 Task: Check the average views per listing of mountain view in the last 1 year.
Action: Mouse moved to (788, 175)
Screenshot: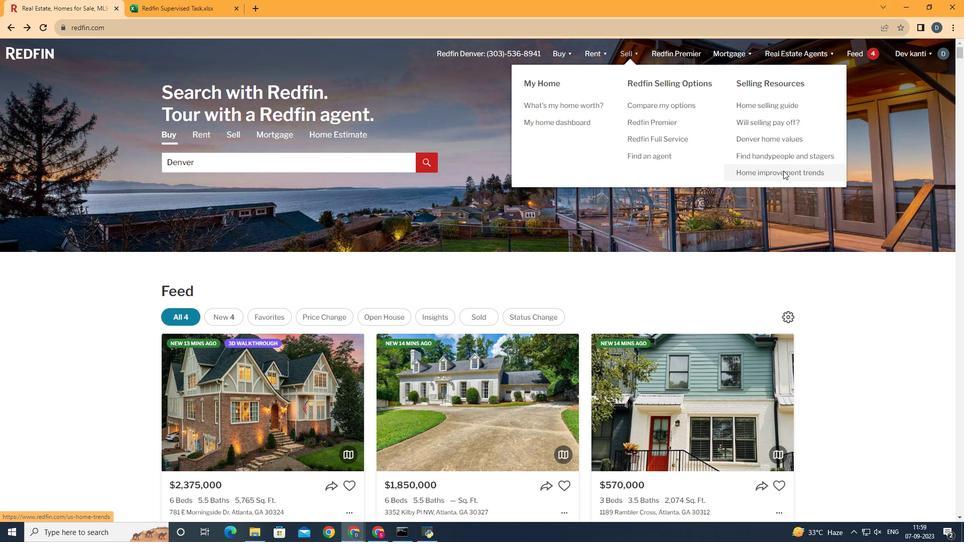 
Action: Mouse pressed left at (788, 175)
Screenshot: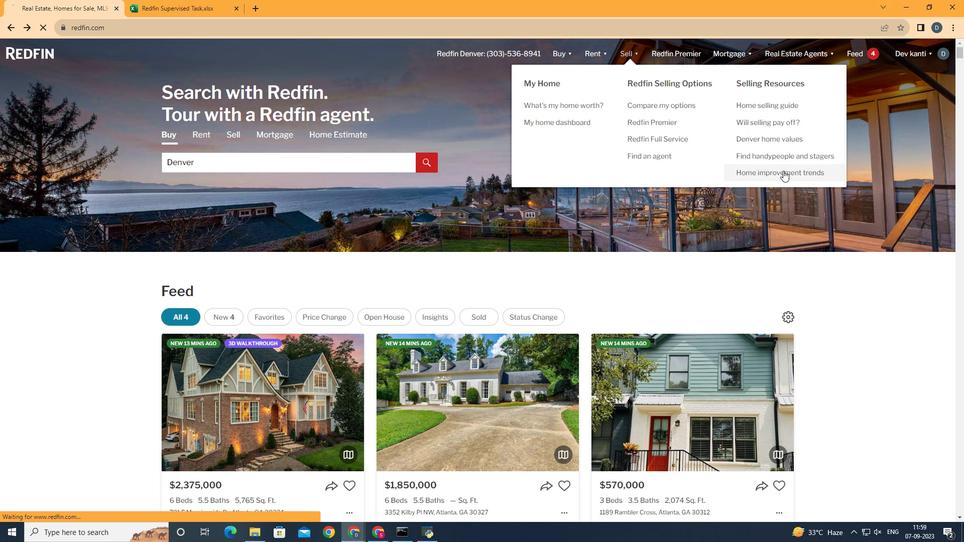 
Action: Mouse moved to (247, 206)
Screenshot: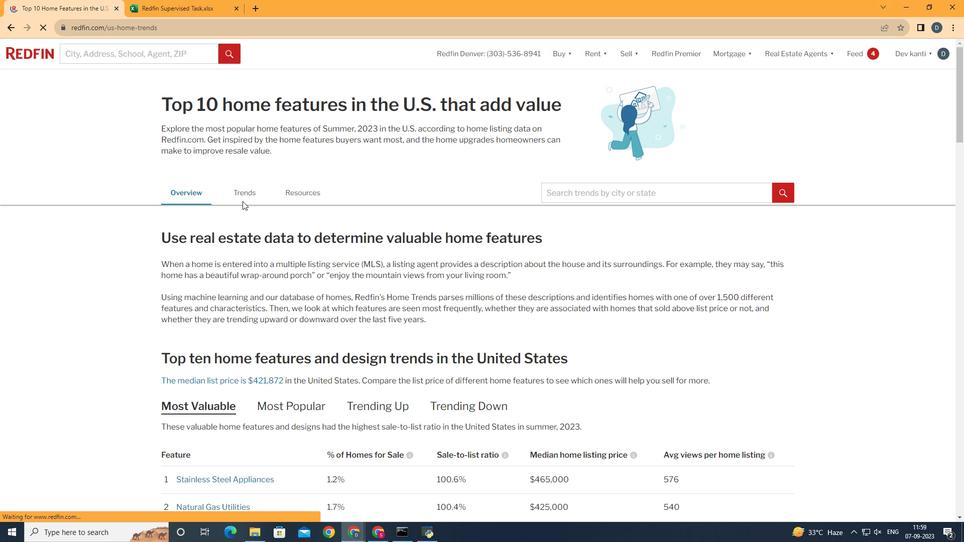 
Action: Mouse pressed left at (247, 206)
Screenshot: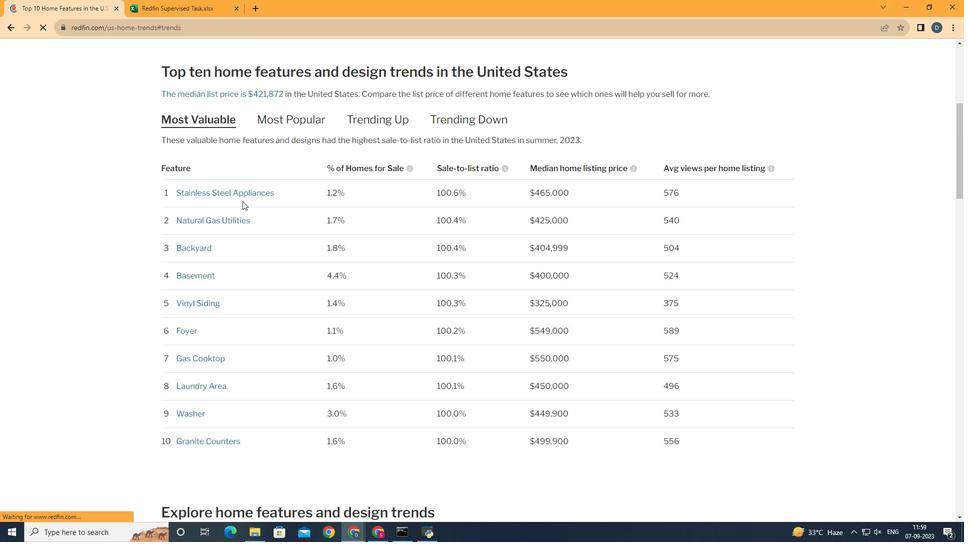 
Action: Mouse moved to (347, 263)
Screenshot: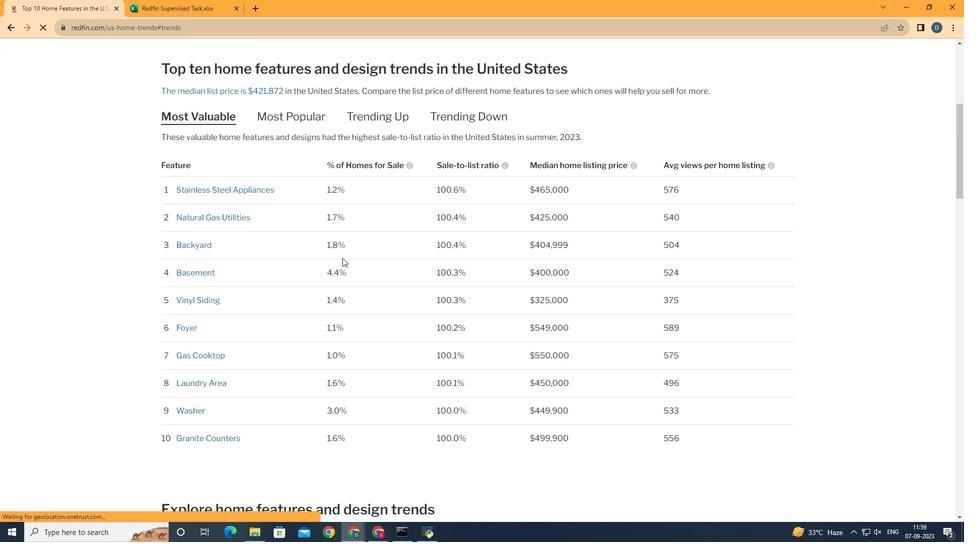 
Action: Mouse scrolled (347, 262) with delta (0, 0)
Screenshot: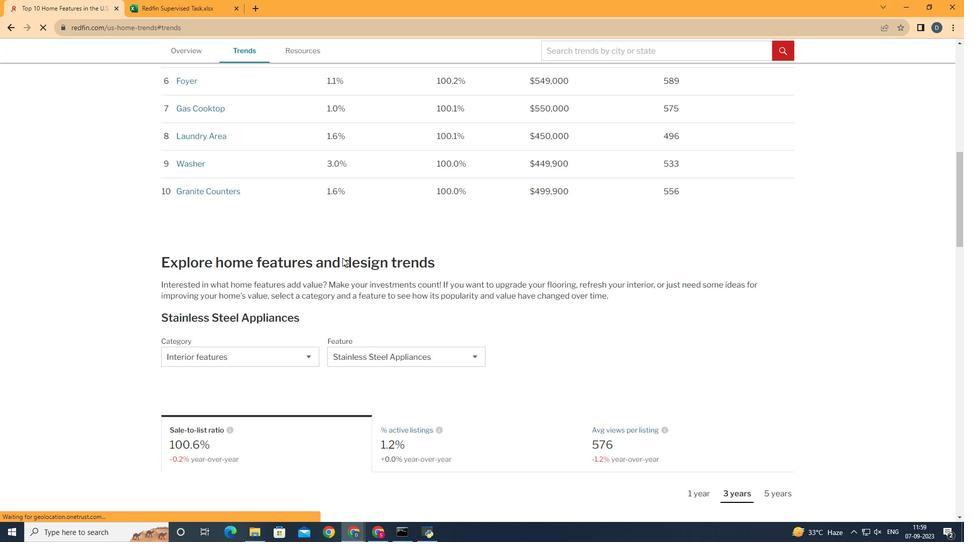 
Action: Mouse scrolled (347, 262) with delta (0, 0)
Screenshot: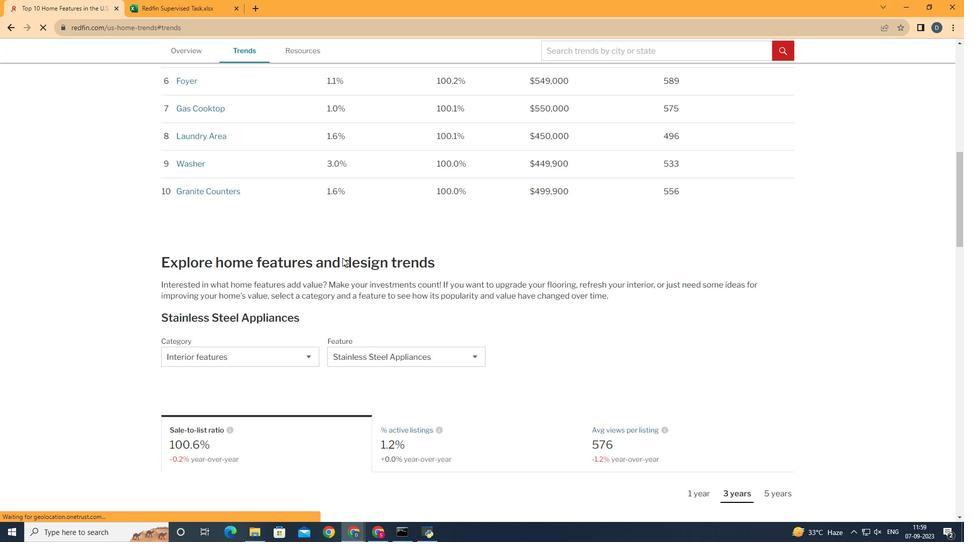 
Action: Mouse scrolled (347, 262) with delta (0, 0)
Screenshot: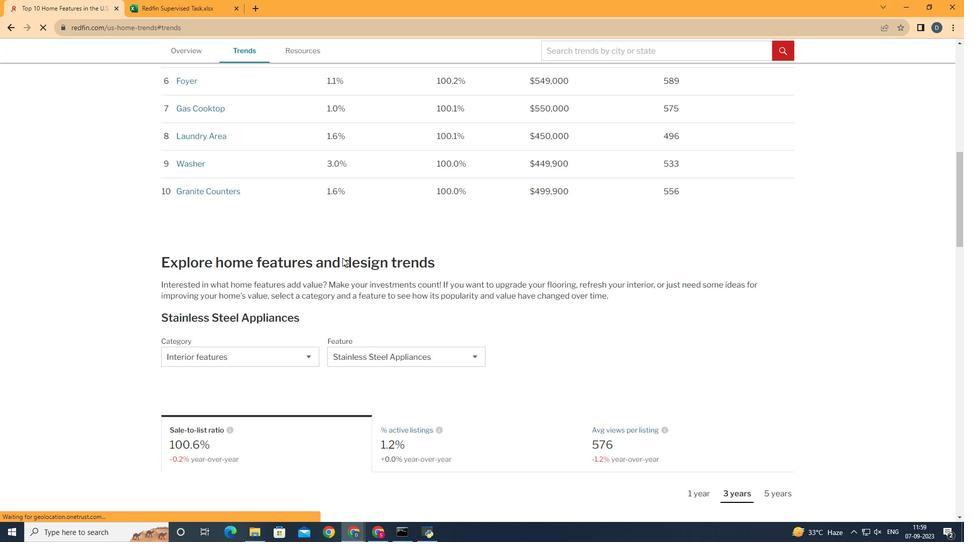 
Action: Mouse scrolled (347, 262) with delta (0, 0)
Screenshot: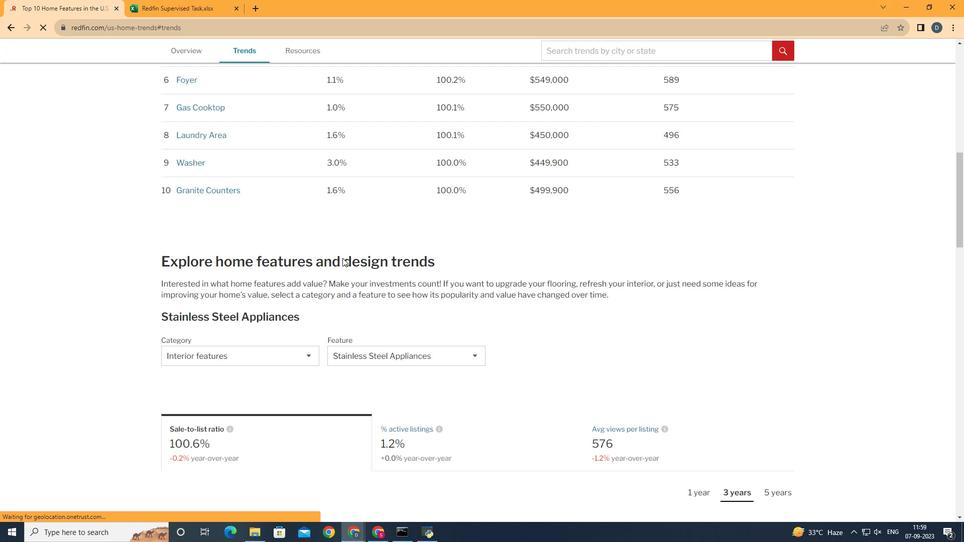 
Action: Mouse scrolled (347, 262) with delta (0, 0)
Screenshot: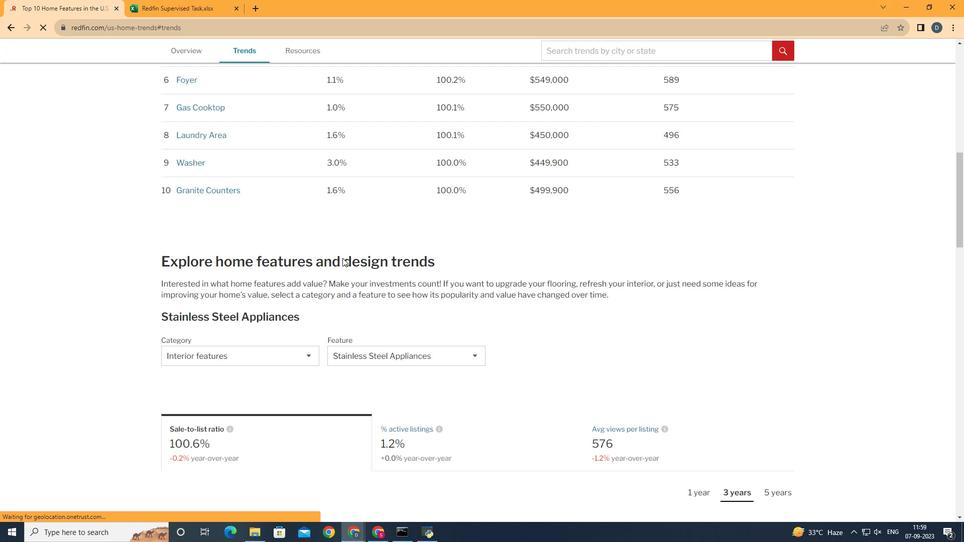 
Action: Mouse scrolled (347, 262) with delta (0, 0)
Screenshot: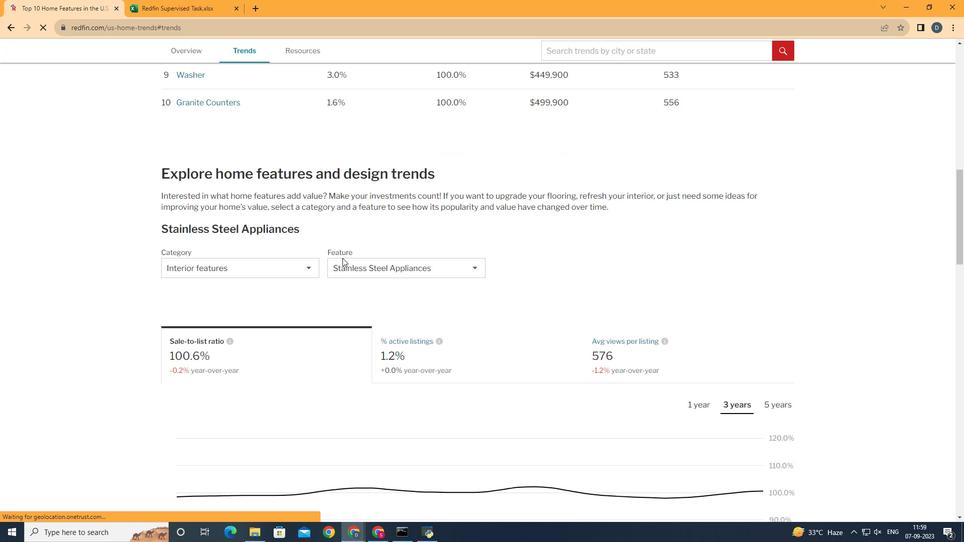 
Action: Mouse scrolled (347, 262) with delta (0, 0)
Screenshot: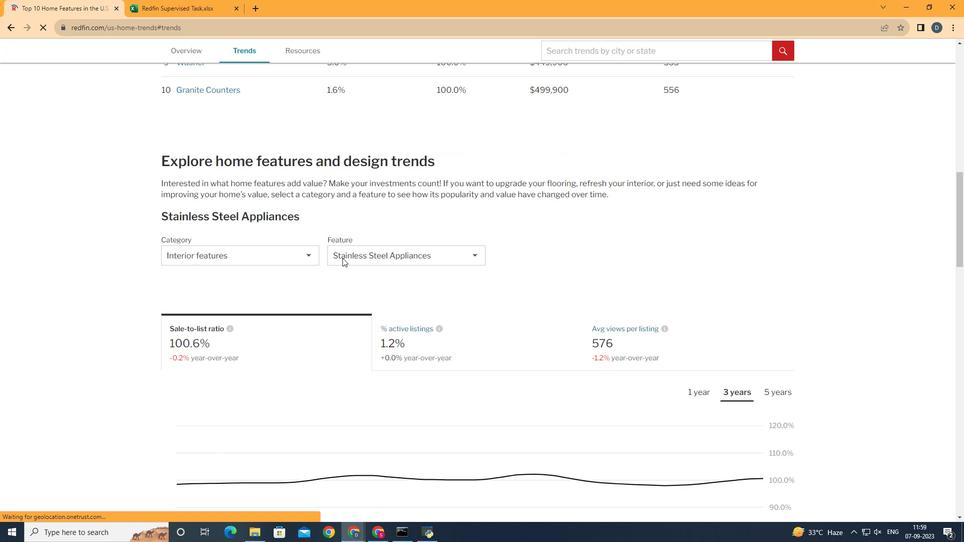 
Action: Mouse scrolled (347, 262) with delta (0, 0)
Screenshot: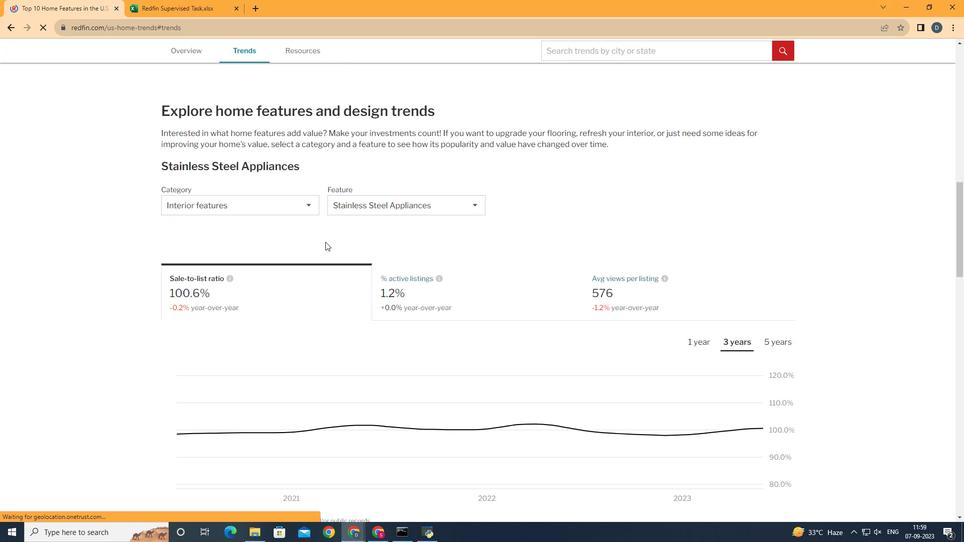 
Action: Mouse moved to (280, 216)
Screenshot: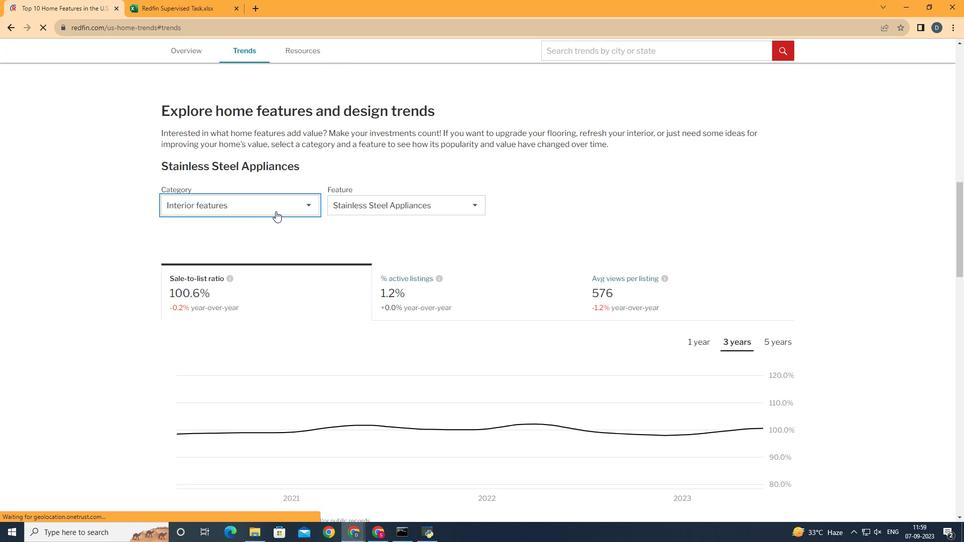 
Action: Mouse pressed left at (280, 216)
Screenshot: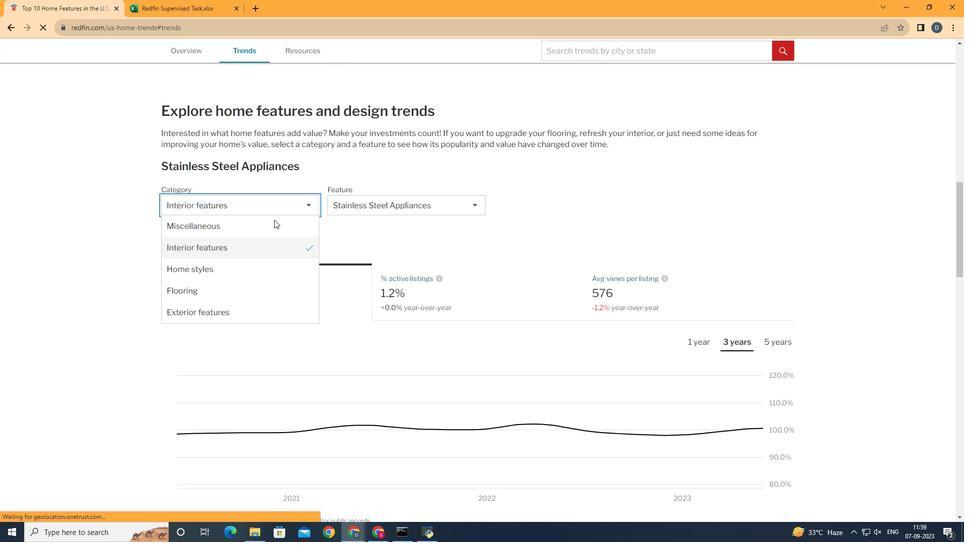 
Action: Mouse moved to (281, 233)
Screenshot: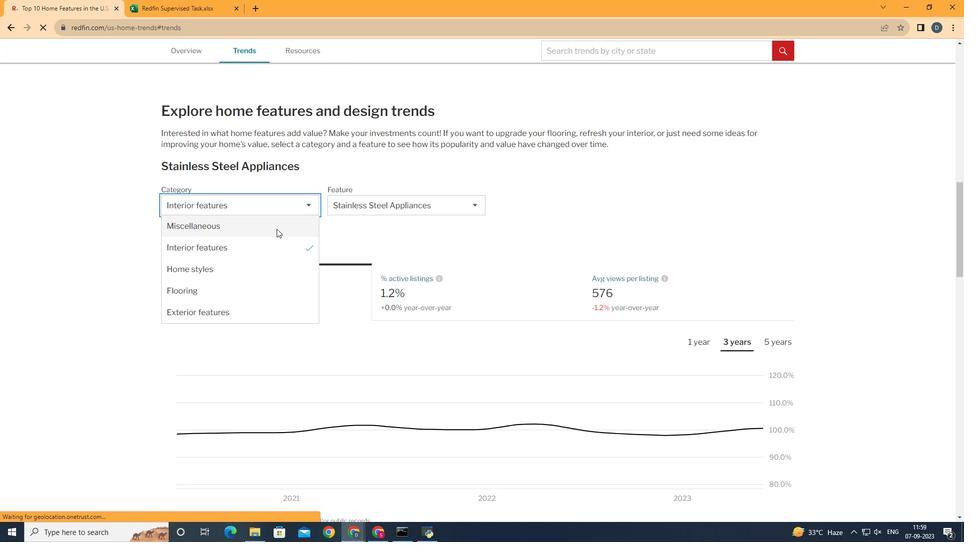 
Action: Mouse pressed left at (281, 233)
Screenshot: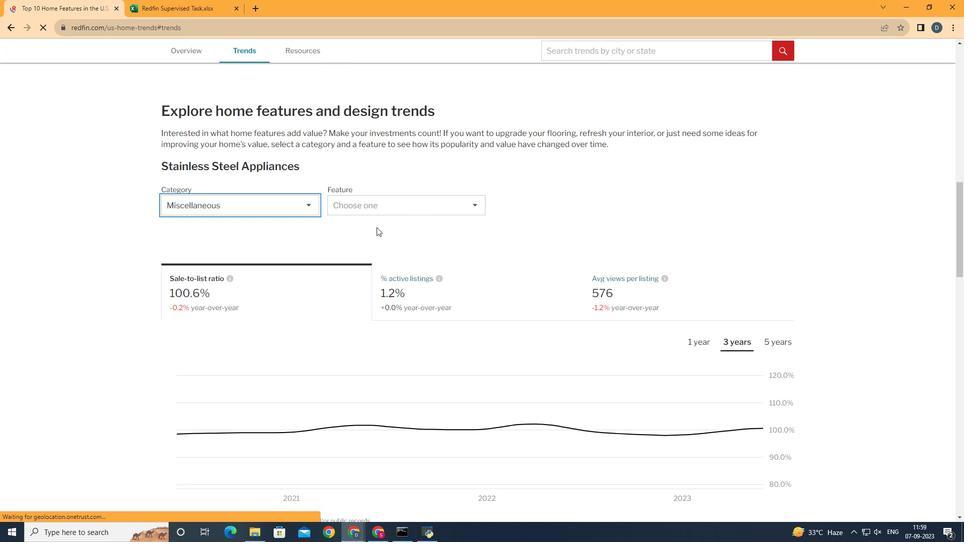 
Action: Mouse moved to (468, 216)
Screenshot: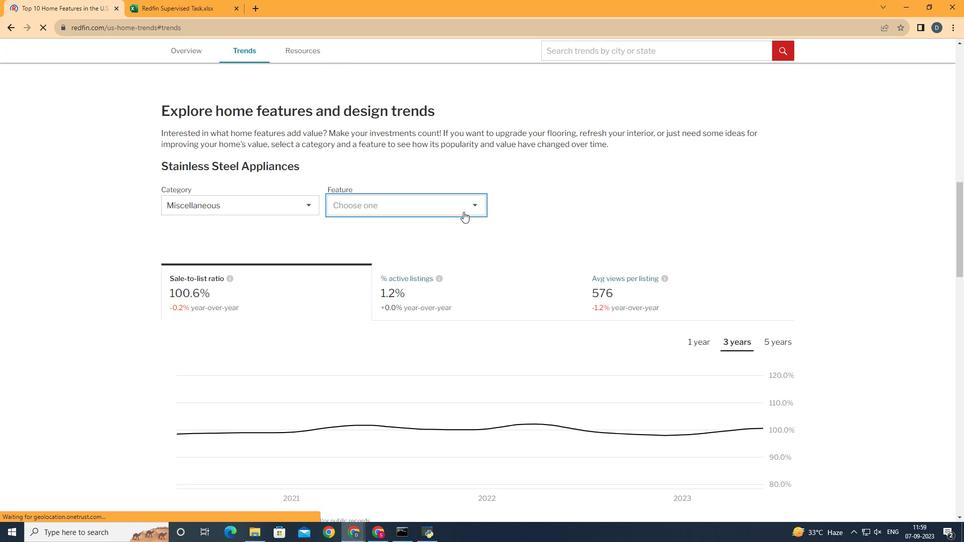 
Action: Mouse pressed left at (468, 216)
Screenshot: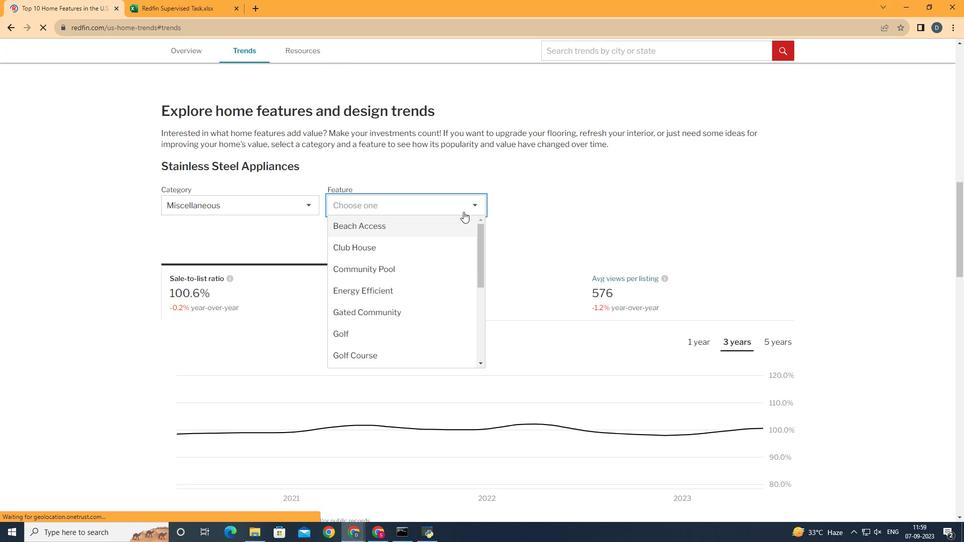
Action: Mouse moved to (403, 346)
Screenshot: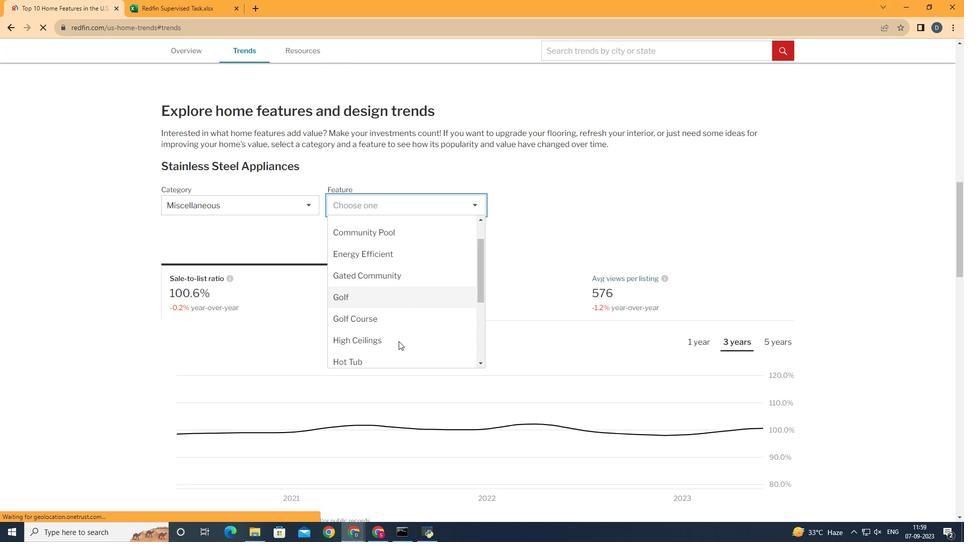 
Action: Mouse scrolled (403, 345) with delta (0, 0)
Screenshot: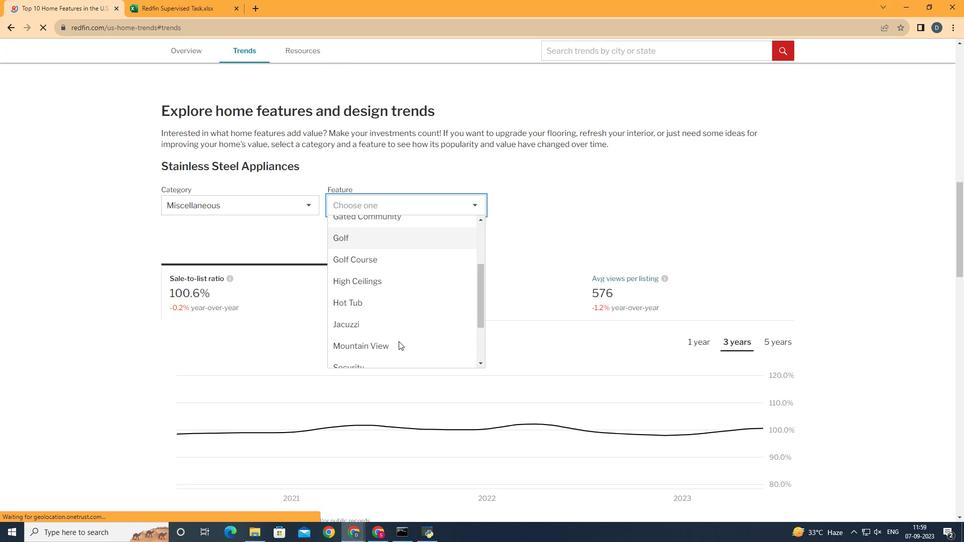 
Action: Mouse scrolled (403, 345) with delta (0, 0)
Screenshot: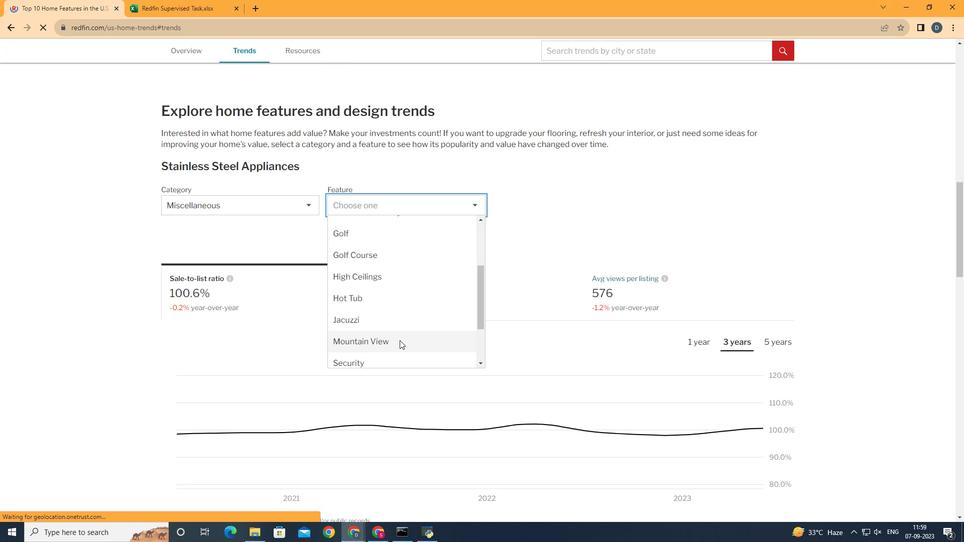 
Action: Mouse moved to (414, 299)
Screenshot: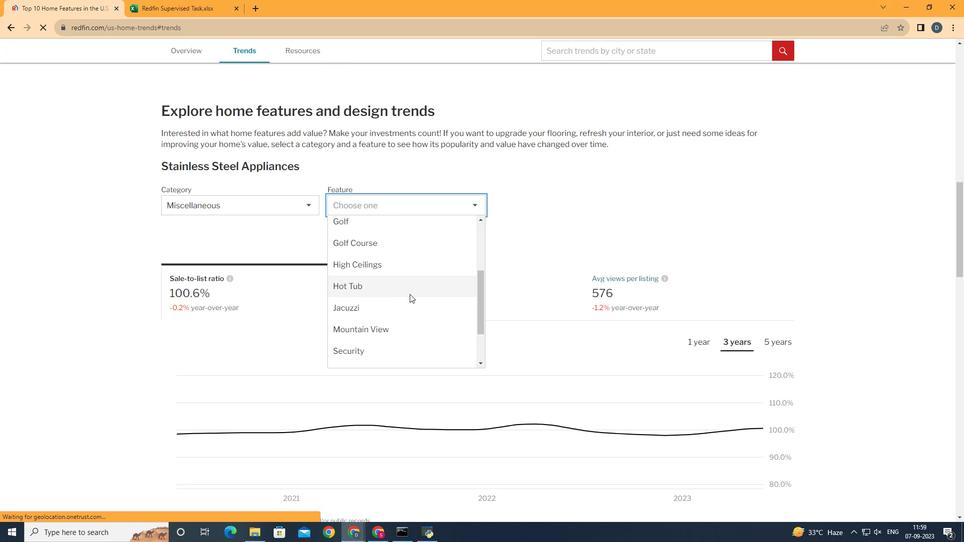 
Action: Mouse scrolled (414, 298) with delta (0, 0)
Screenshot: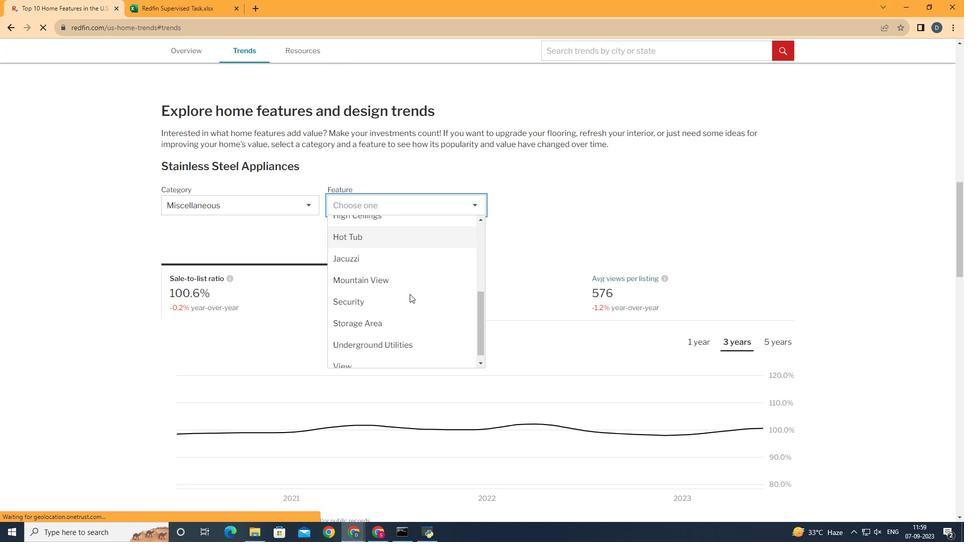 
Action: Mouse scrolled (414, 298) with delta (0, 0)
Screenshot: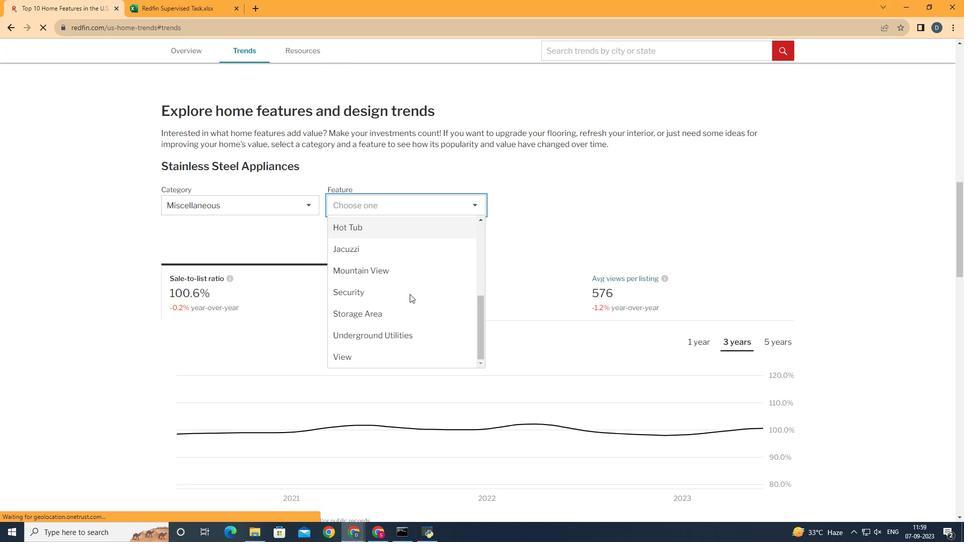 
Action: Mouse scrolled (414, 298) with delta (0, 0)
Screenshot: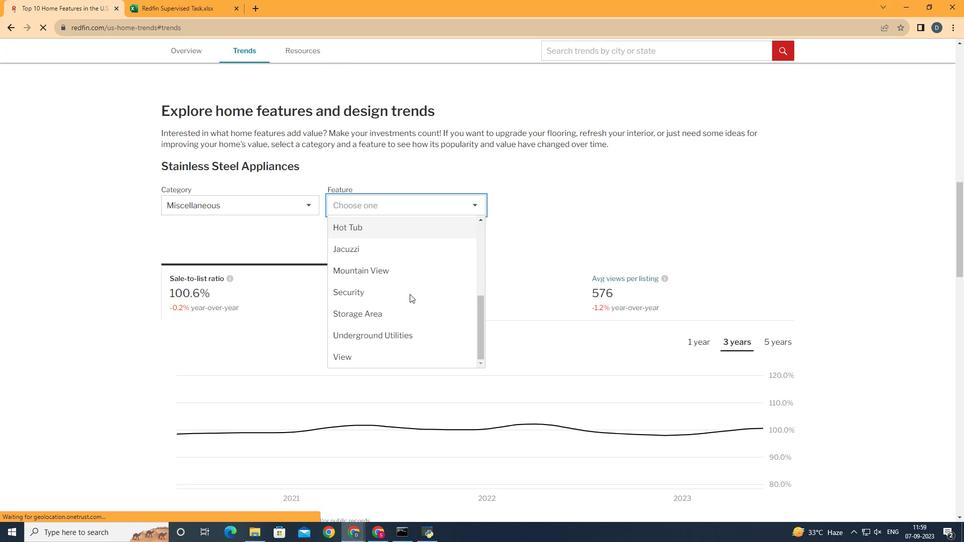
Action: Mouse moved to (425, 277)
Screenshot: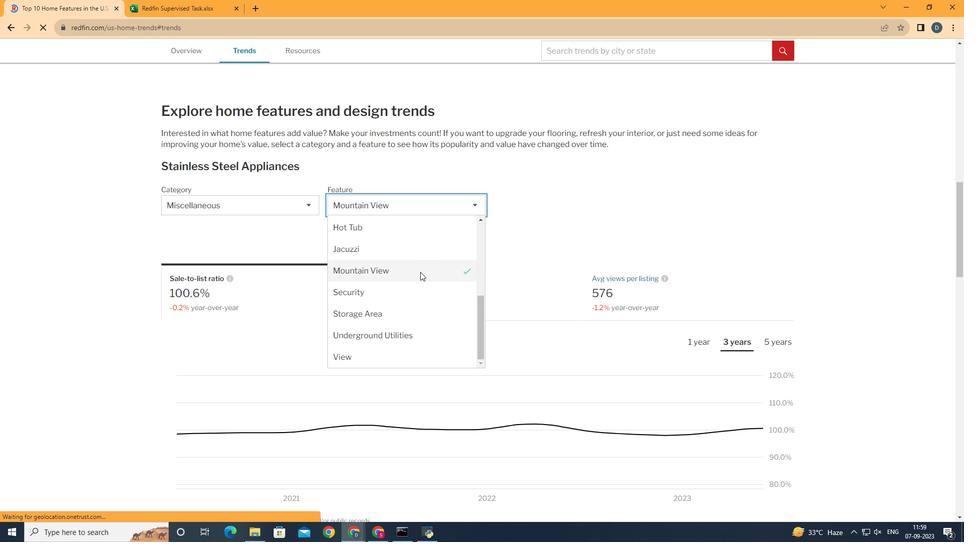 
Action: Mouse pressed left at (425, 277)
Screenshot: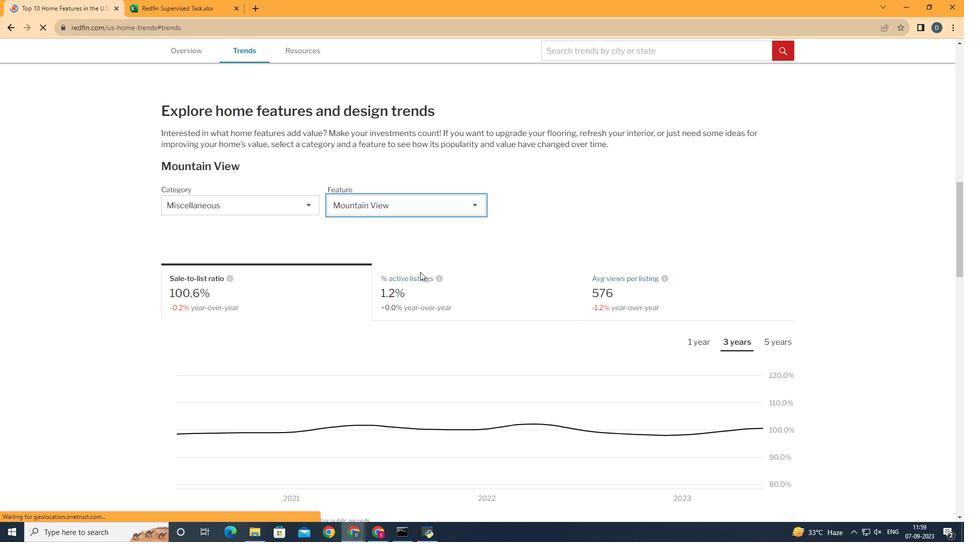 
Action: Mouse moved to (732, 286)
Screenshot: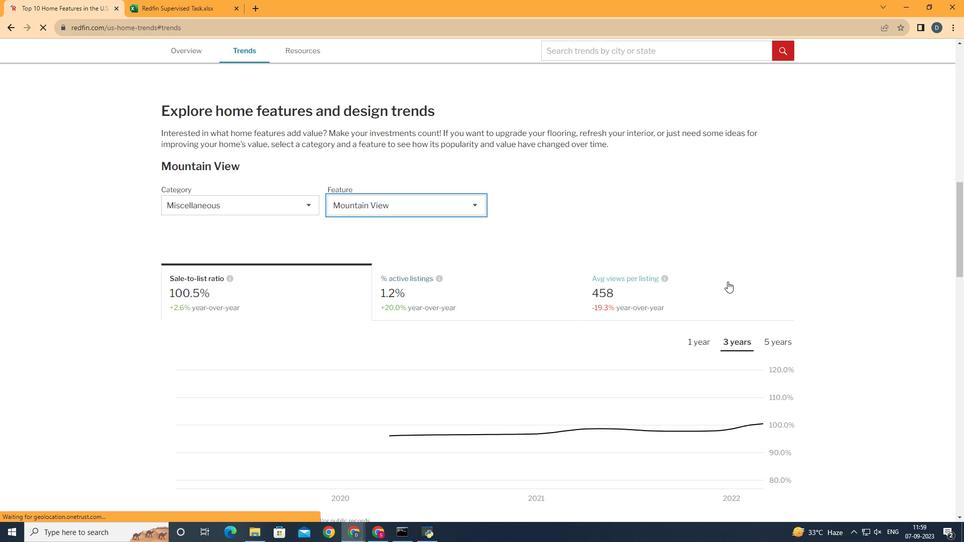 
Action: Mouse pressed left at (732, 286)
Screenshot: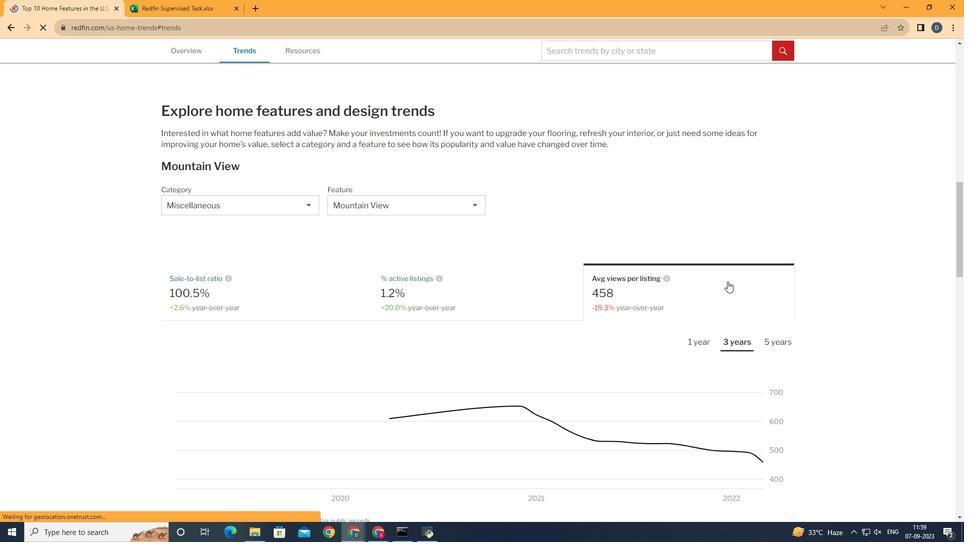 
Action: Mouse moved to (733, 286)
Screenshot: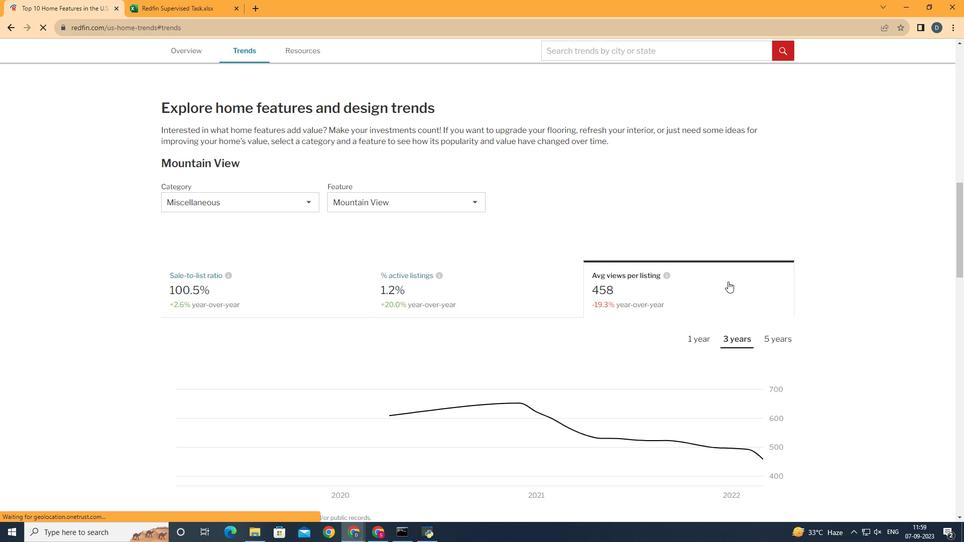 
Action: Mouse scrolled (733, 286) with delta (0, 0)
Screenshot: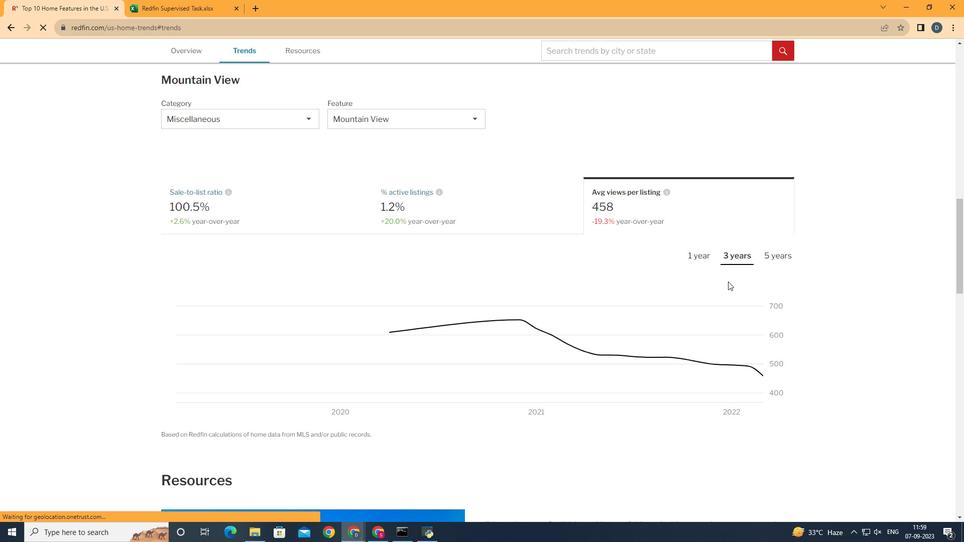 
Action: Mouse scrolled (733, 286) with delta (0, 0)
Screenshot: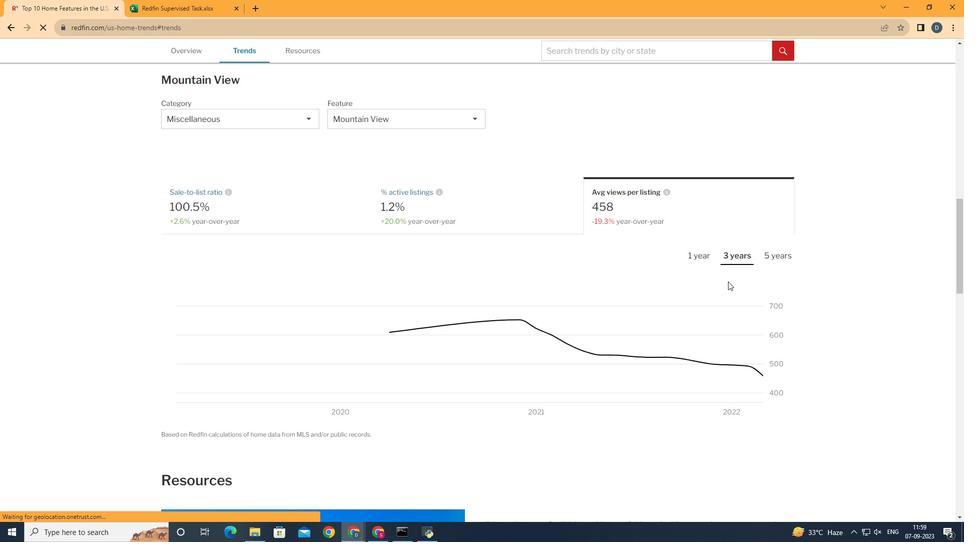 
Action: Mouse moved to (711, 252)
Screenshot: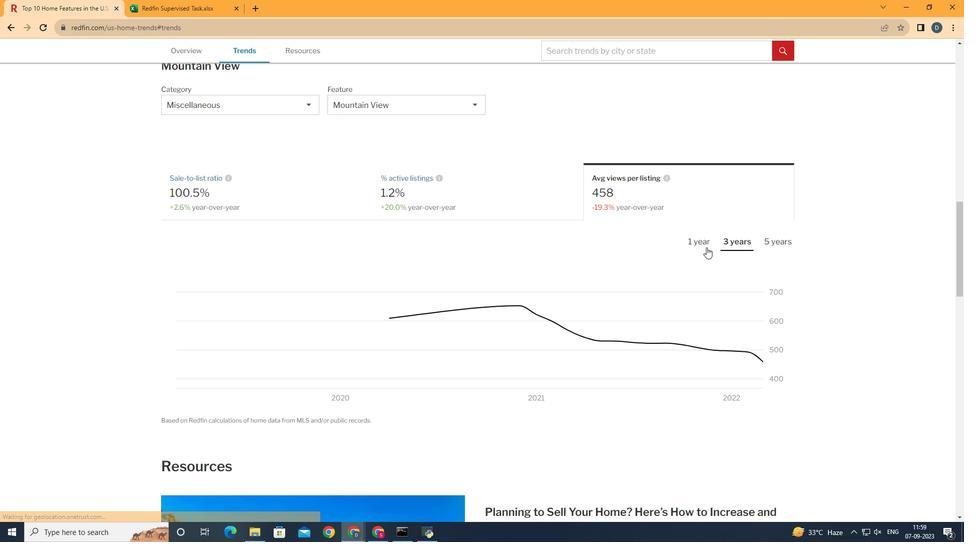 
Action: Mouse pressed left at (711, 252)
Screenshot: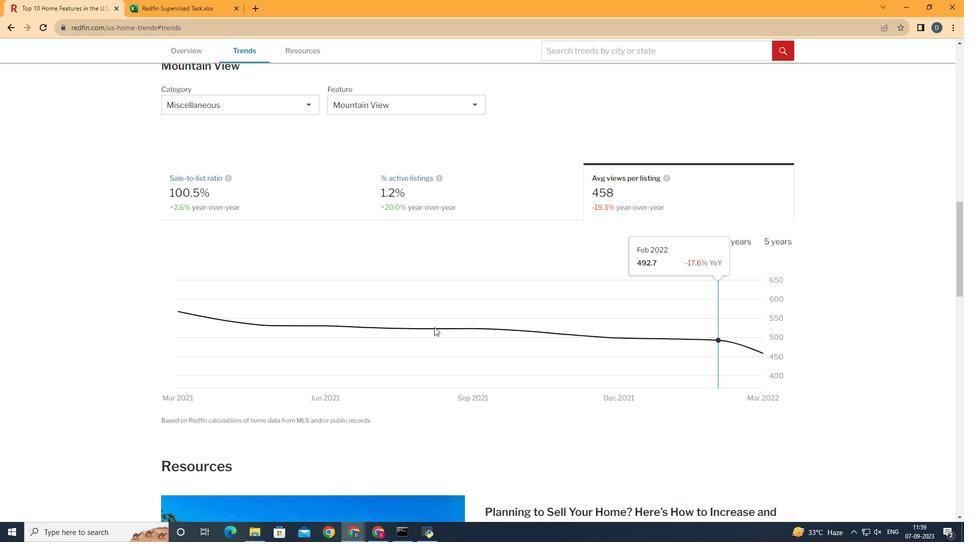 
Action: Mouse moved to (802, 362)
Screenshot: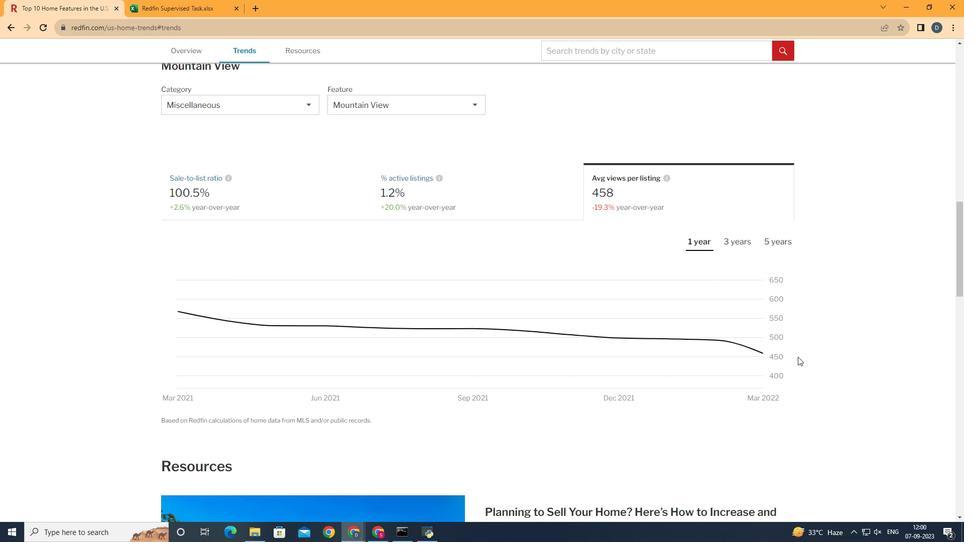 
